Task: Change page margins to "custom numbers top 0.485".
Action: Mouse moved to (65, 113)
Screenshot: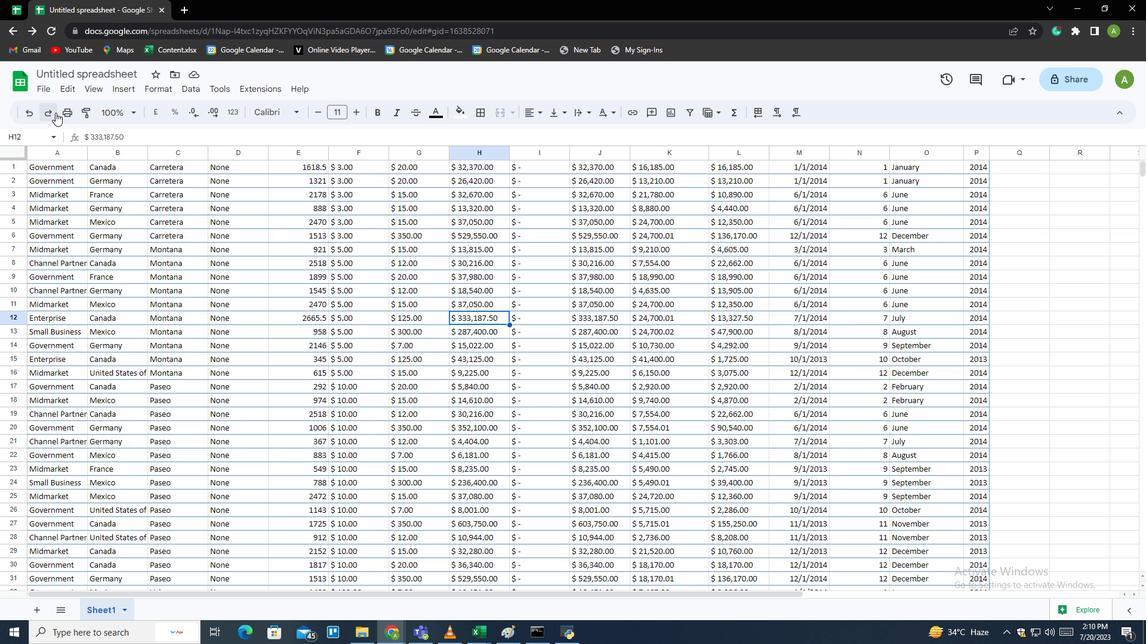 
Action: Mouse pressed left at (65, 113)
Screenshot: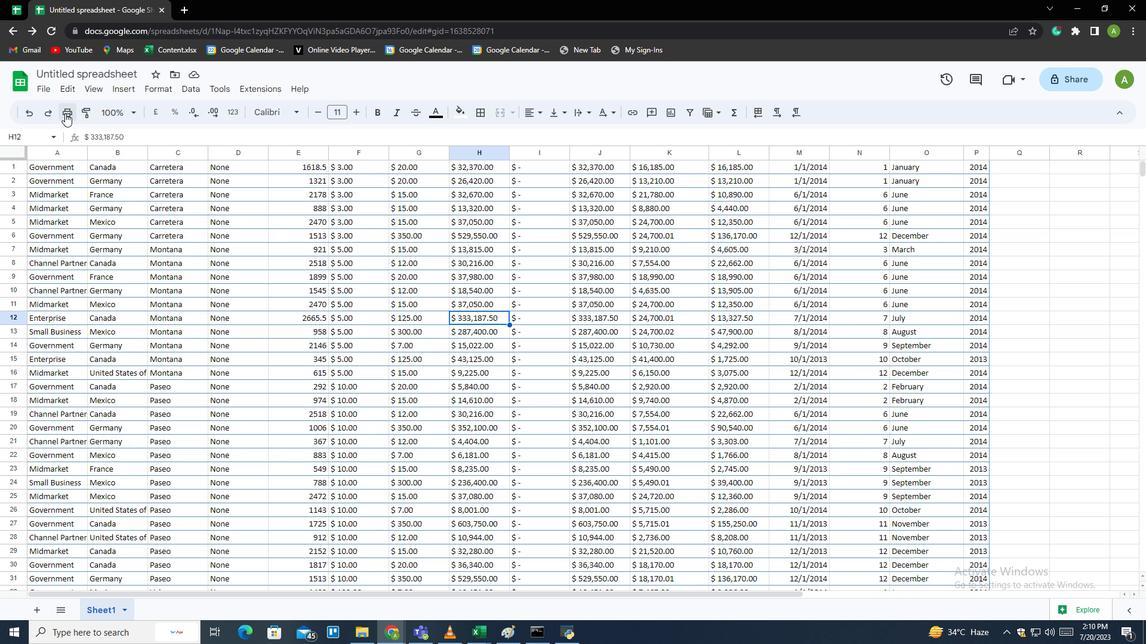 
Action: Mouse moved to (999, 327)
Screenshot: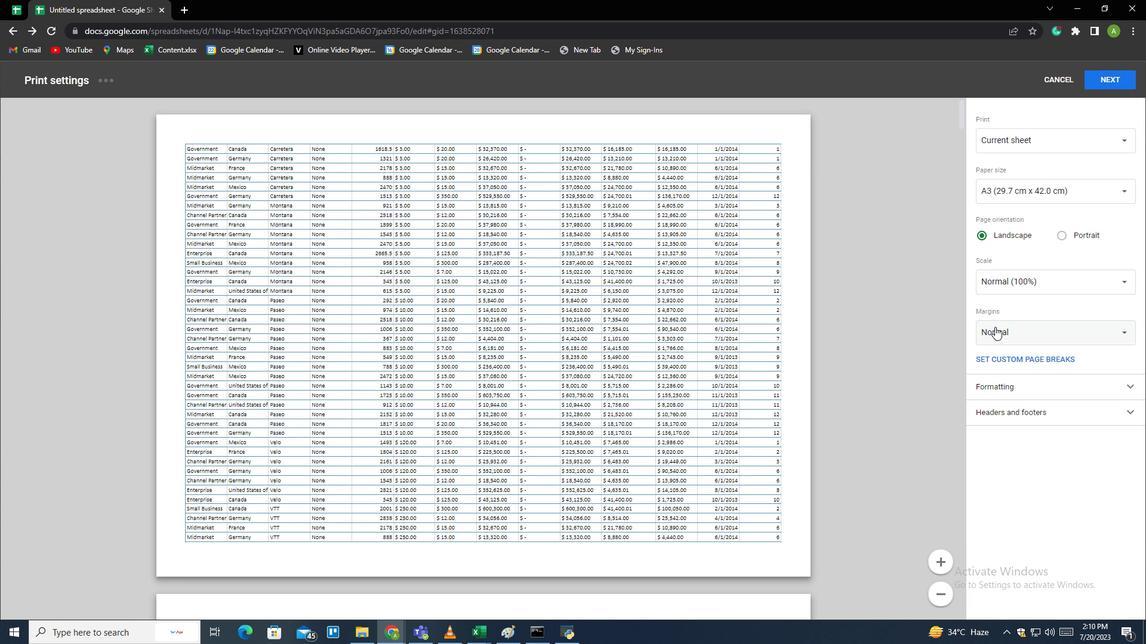 
Action: Mouse pressed left at (999, 327)
Screenshot: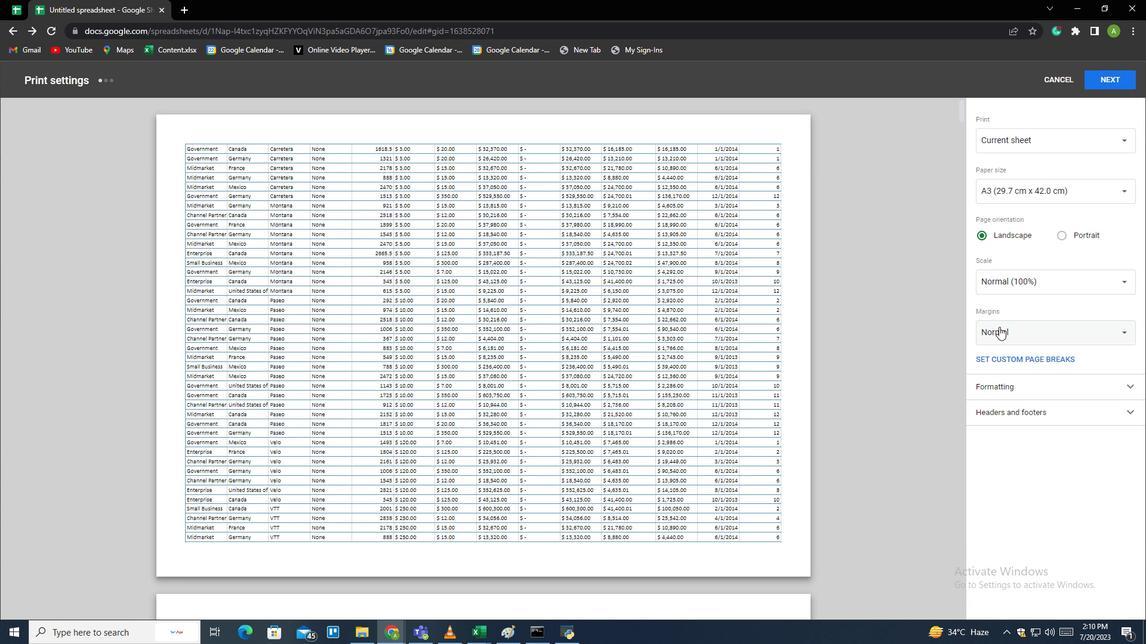 
Action: Mouse moved to (1006, 395)
Screenshot: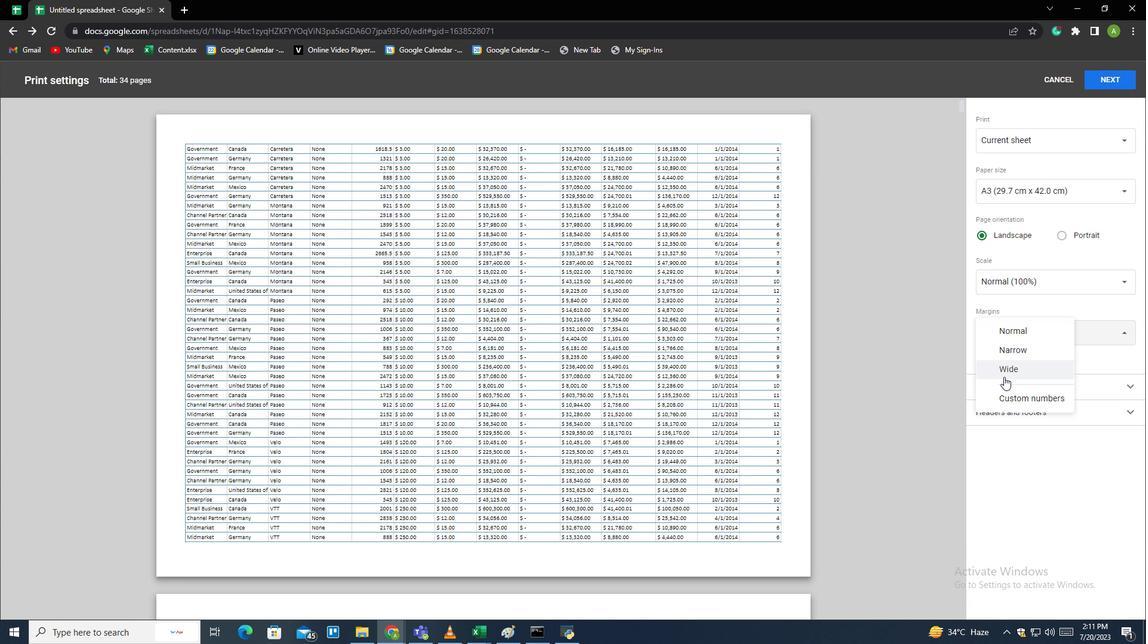 
Action: Mouse pressed left at (1006, 395)
Screenshot: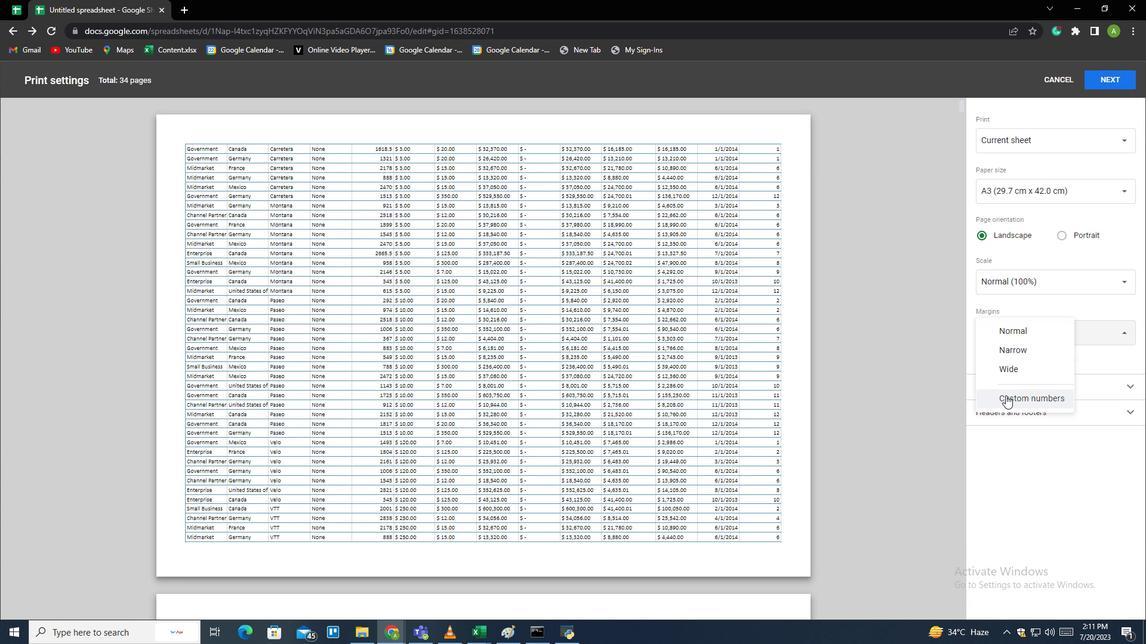 
Action: Mouse moved to (484, 200)
Screenshot: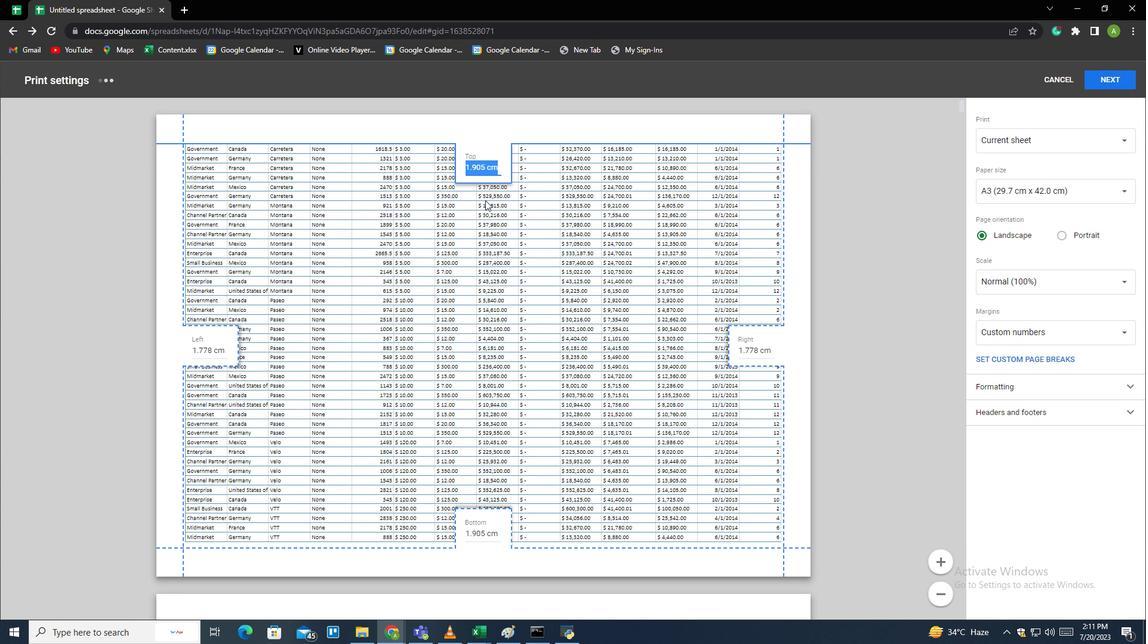 
Action: Key pressed 0.485<Key.enter>
Screenshot: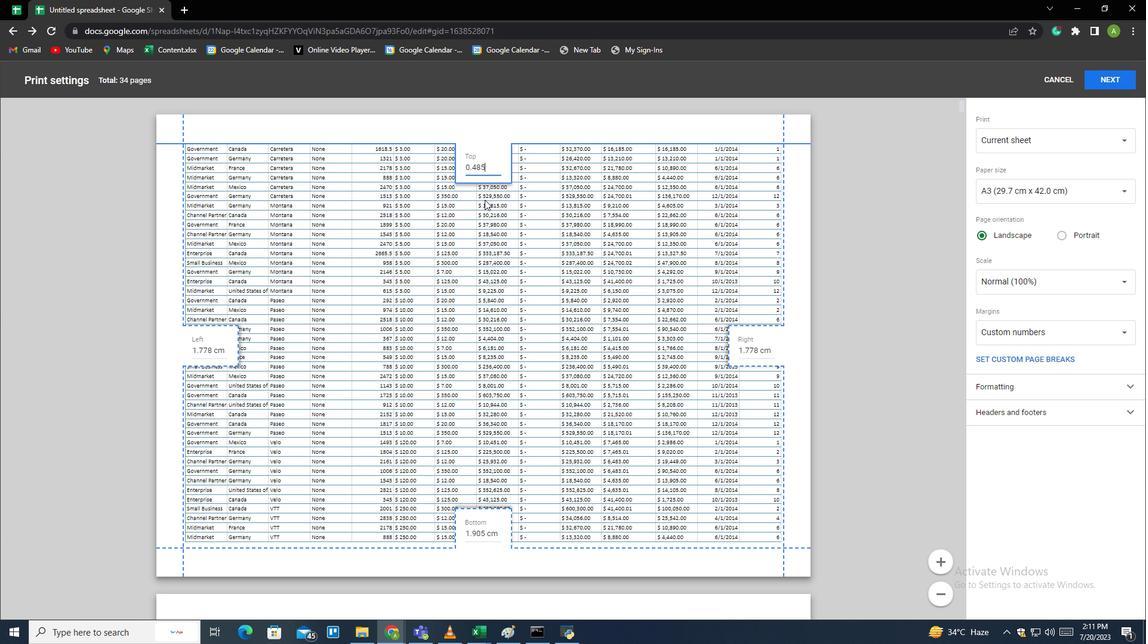 
